 Task: Check the sale-to-list ratio of club house in the last 5 years.
Action: Mouse moved to (897, 215)
Screenshot: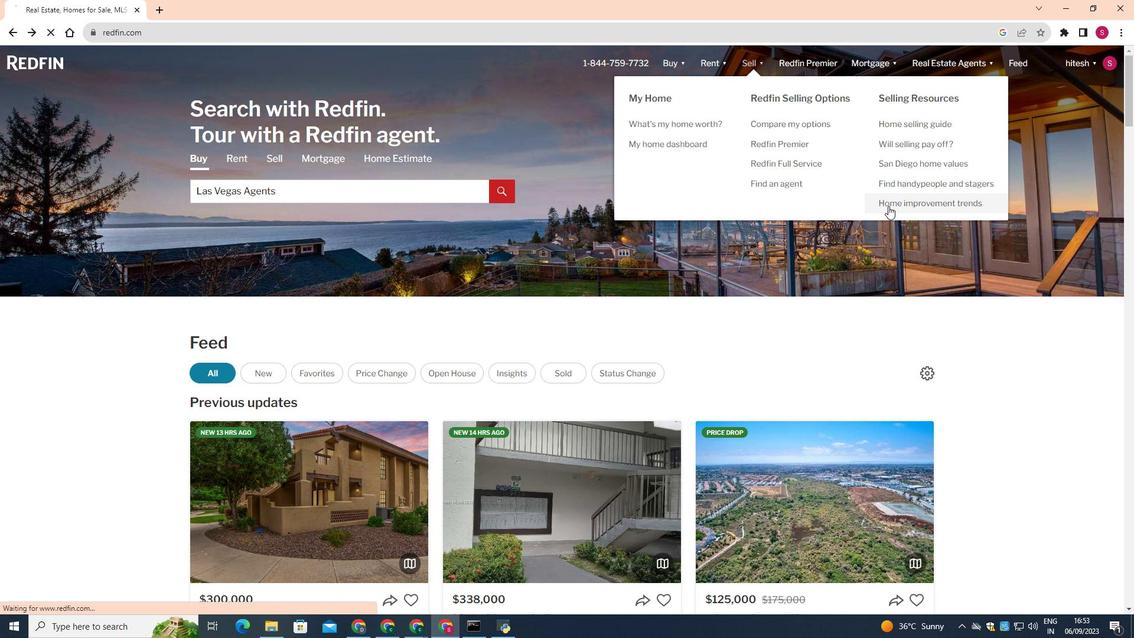 
Action: Mouse pressed left at (897, 215)
Screenshot: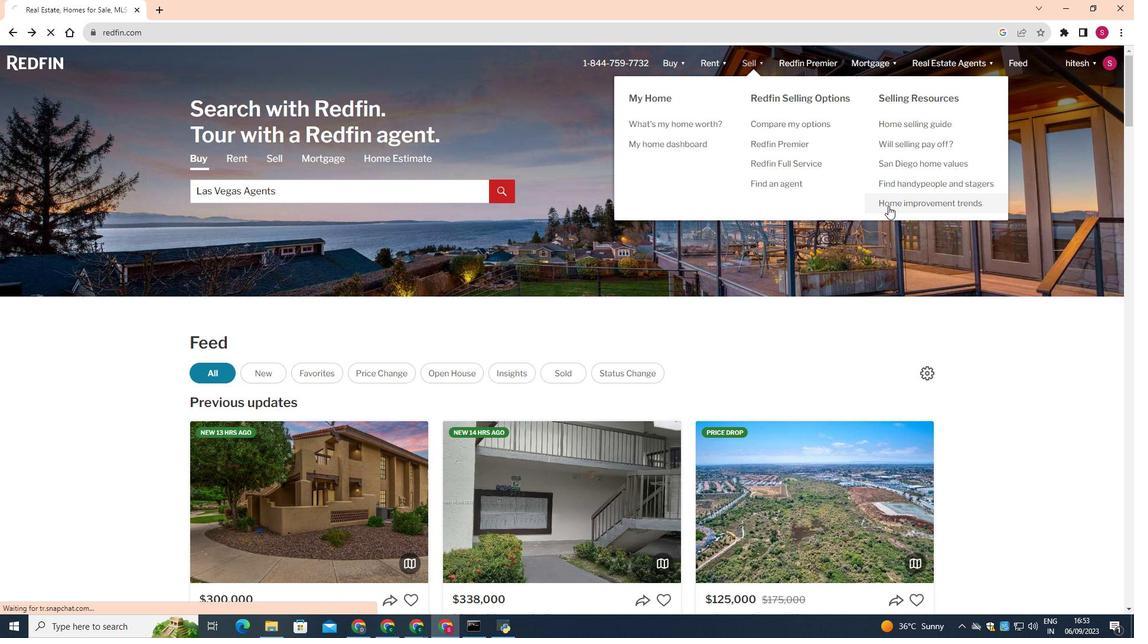 
Action: Mouse moved to (749, 380)
Screenshot: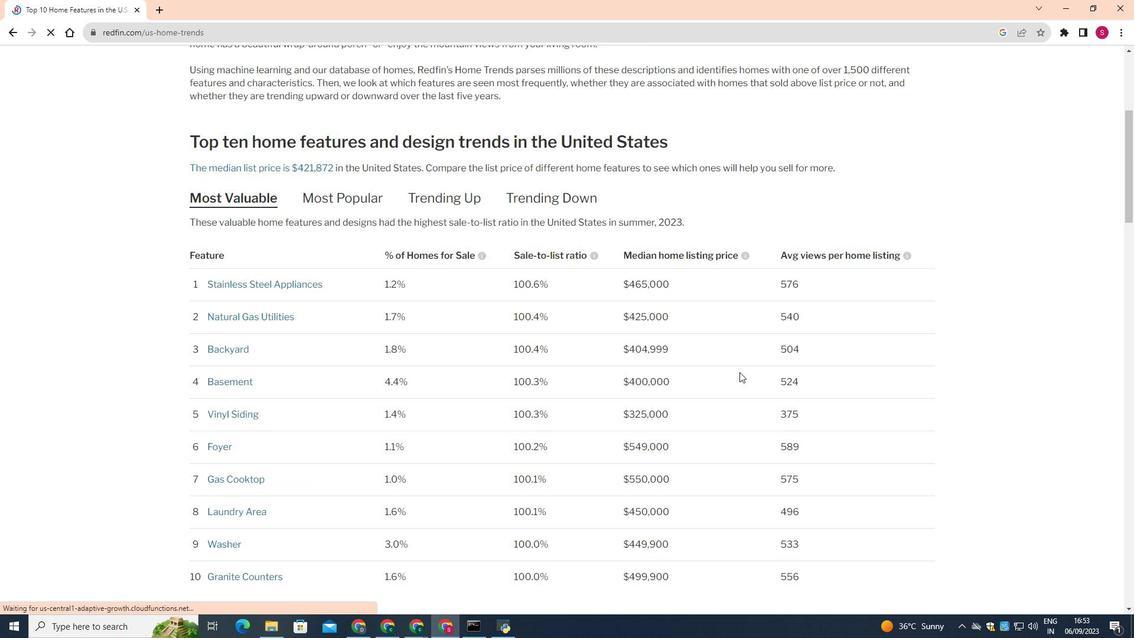 
Action: Mouse scrolled (749, 380) with delta (0, 0)
Screenshot: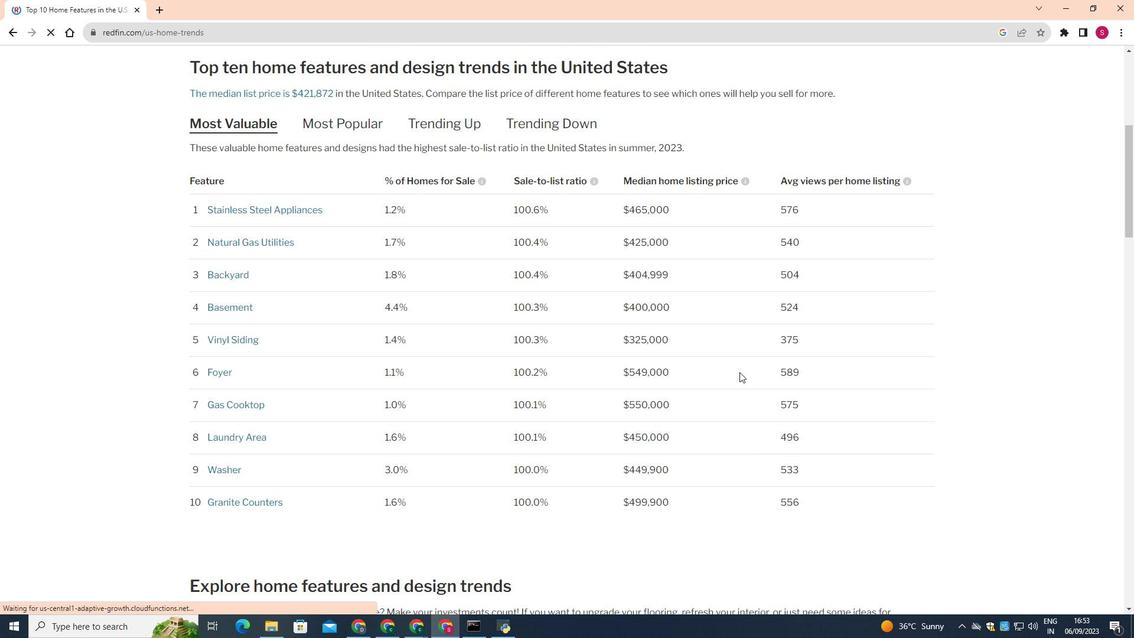 
Action: Mouse scrolled (749, 380) with delta (0, 0)
Screenshot: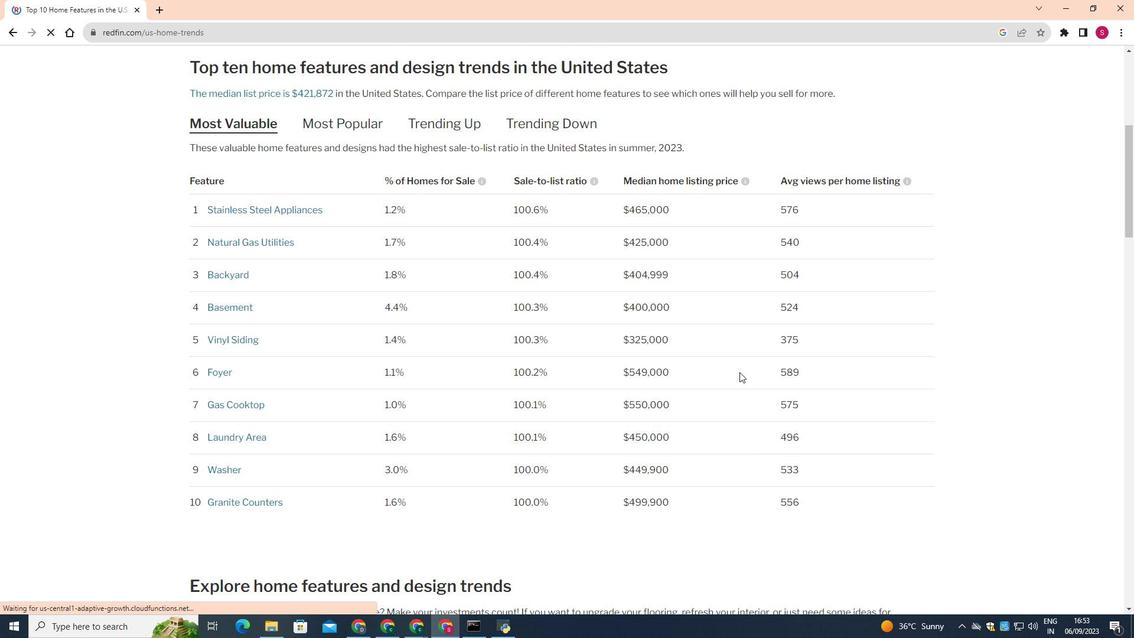 
Action: Mouse moved to (748, 381)
Screenshot: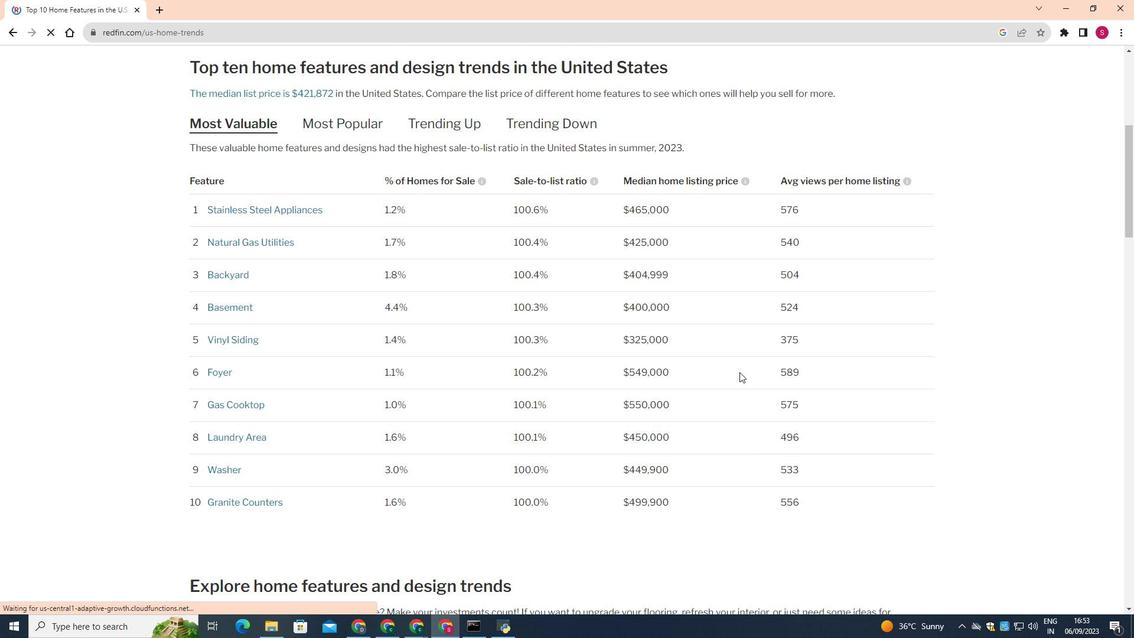 
Action: Mouse scrolled (748, 380) with delta (0, 0)
Screenshot: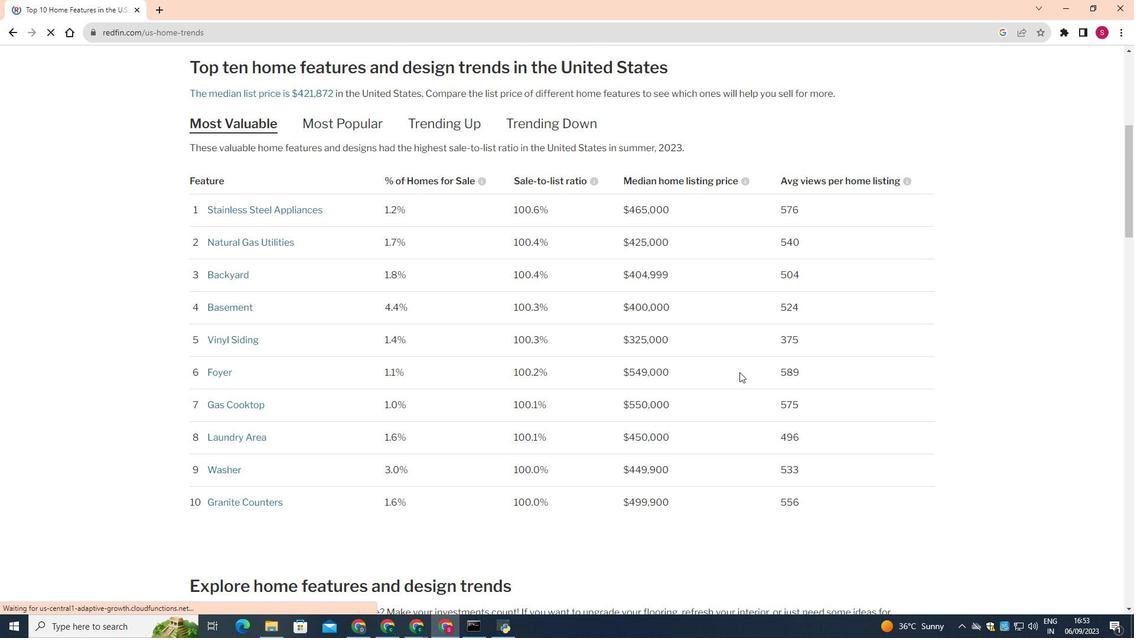 
Action: Mouse scrolled (748, 380) with delta (0, 0)
Screenshot: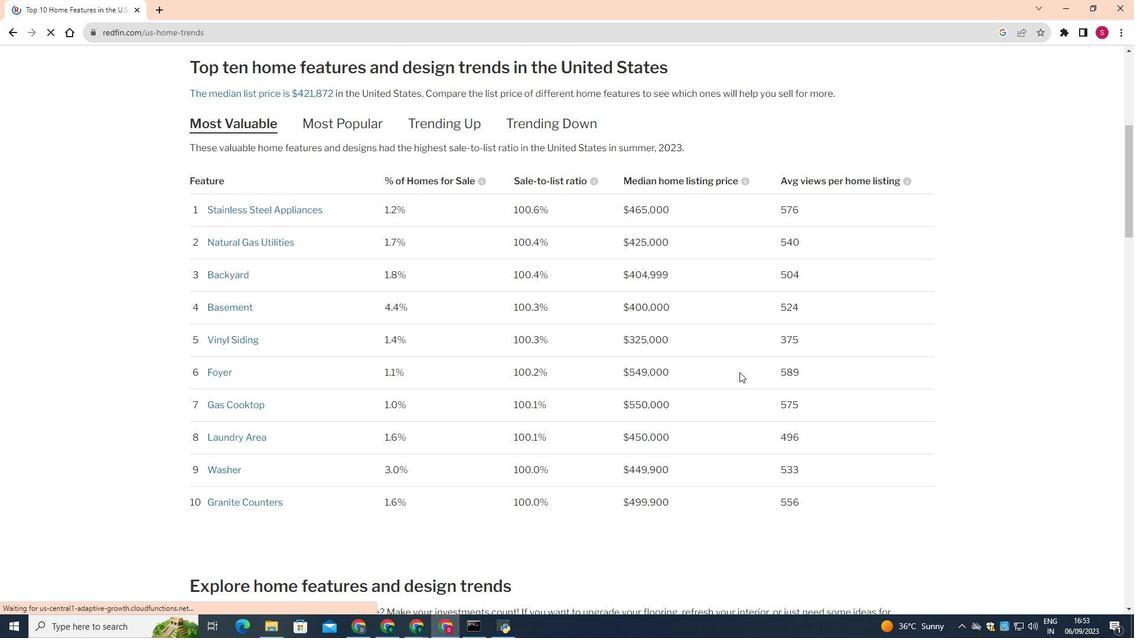 
Action: Mouse scrolled (748, 380) with delta (0, 0)
Screenshot: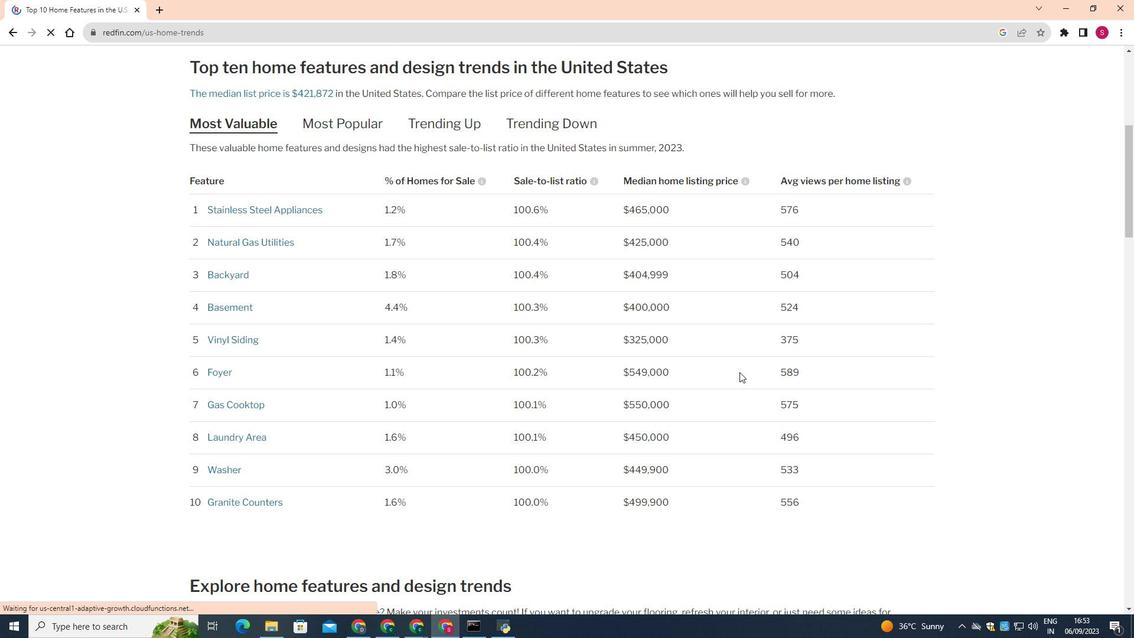 
Action: Mouse scrolled (748, 380) with delta (0, 0)
Screenshot: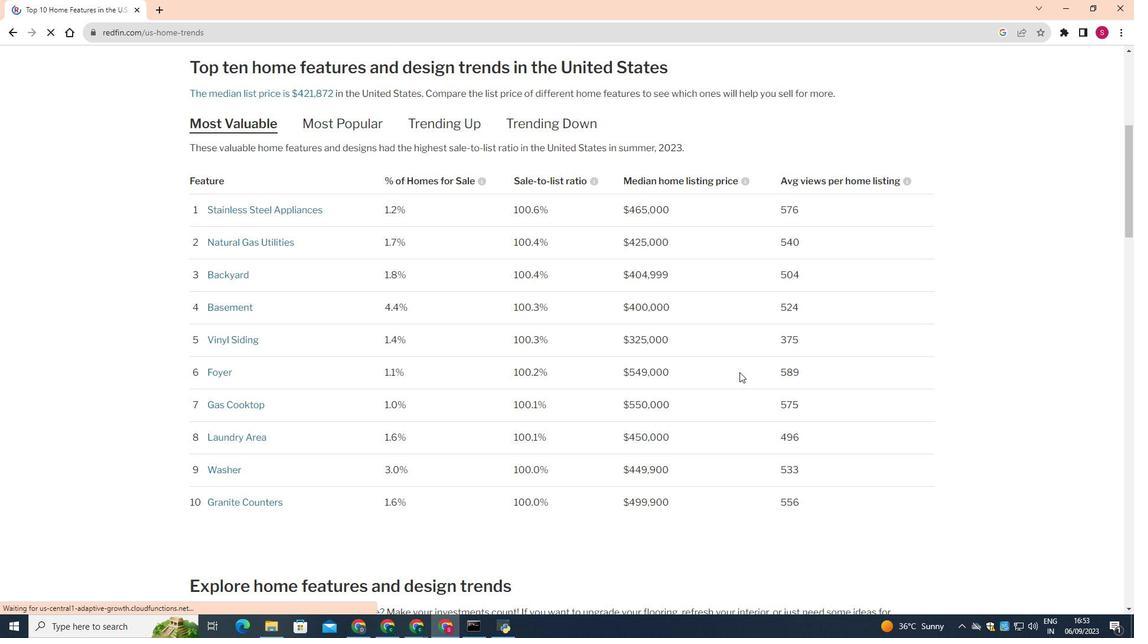 
Action: Mouse scrolled (748, 380) with delta (0, 0)
Screenshot: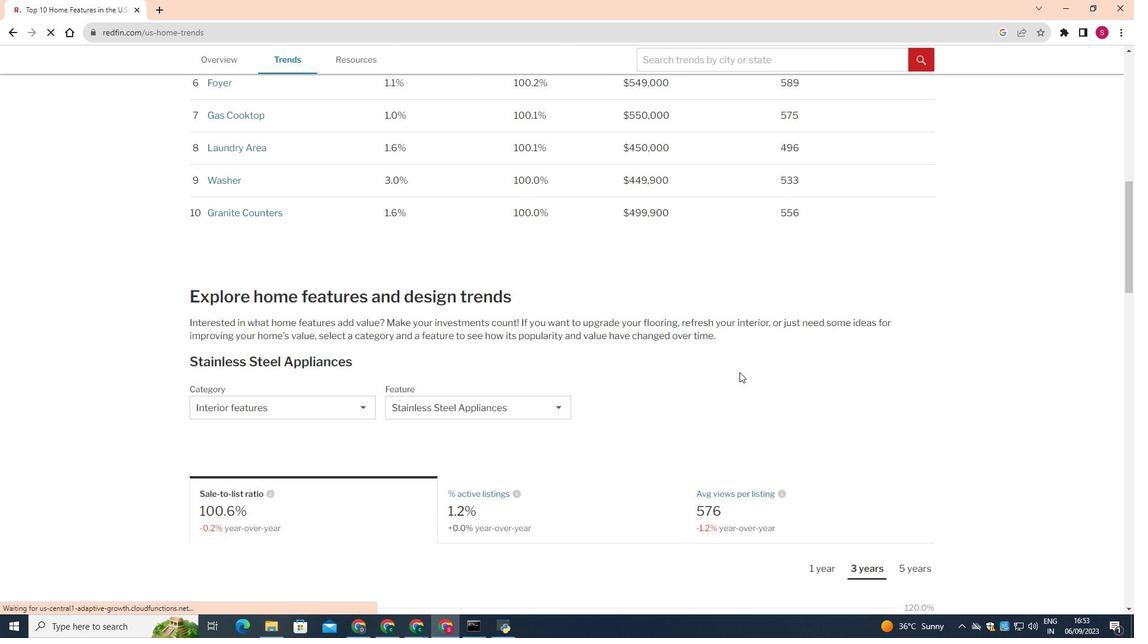 
Action: Mouse scrolled (748, 380) with delta (0, 0)
Screenshot: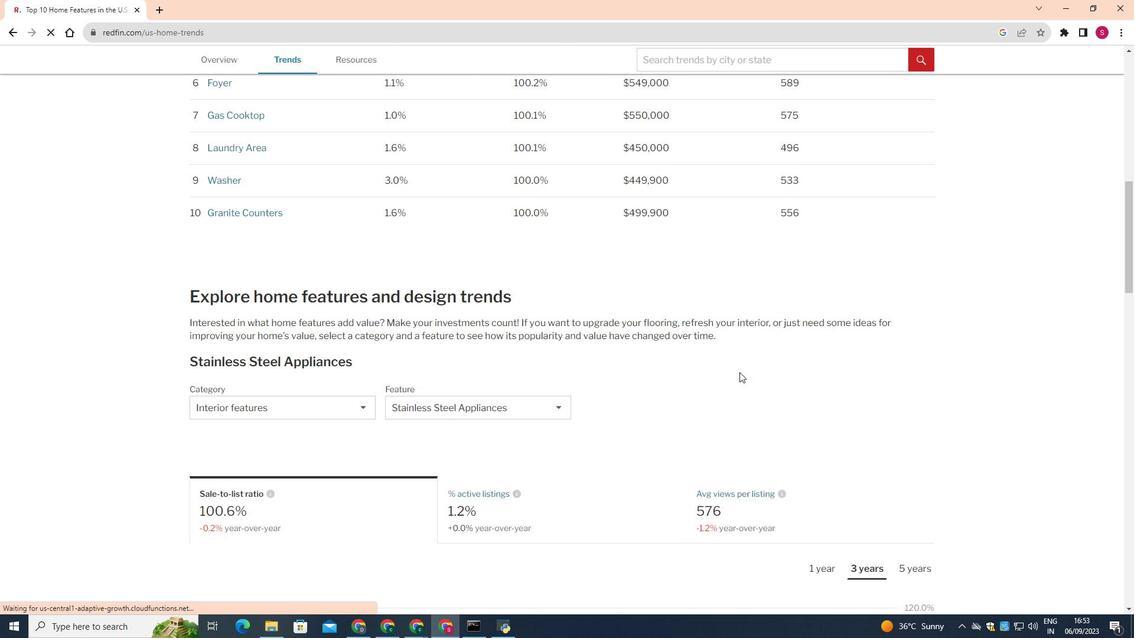 
Action: Mouse scrolled (748, 380) with delta (0, 0)
Screenshot: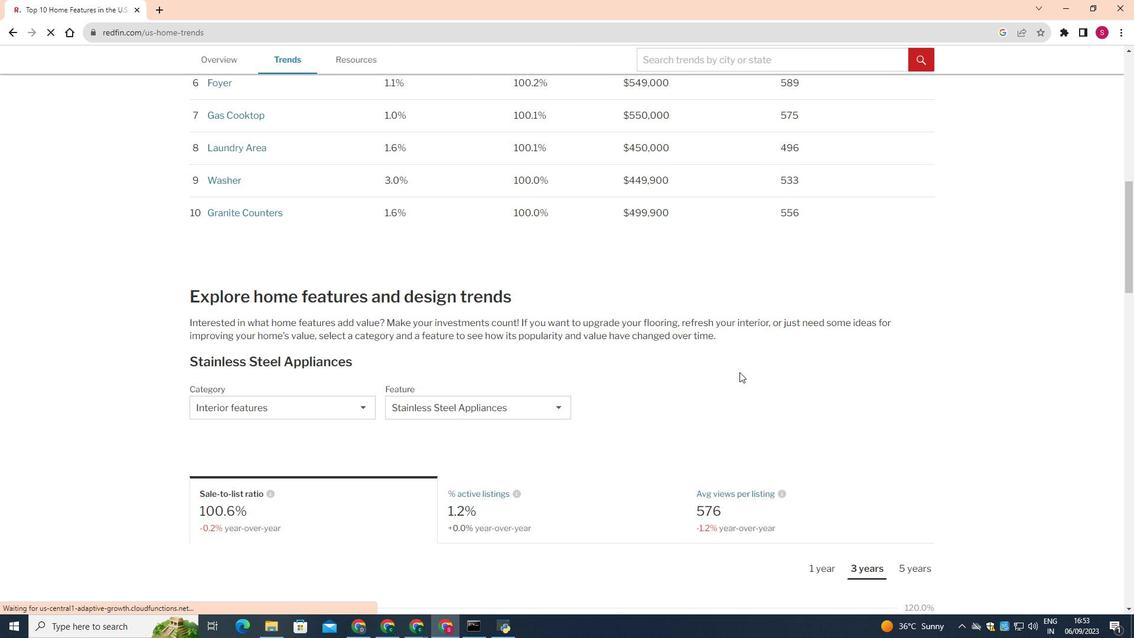 
Action: Mouse scrolled (748, 380) with delta (0, 0)
Screenshot: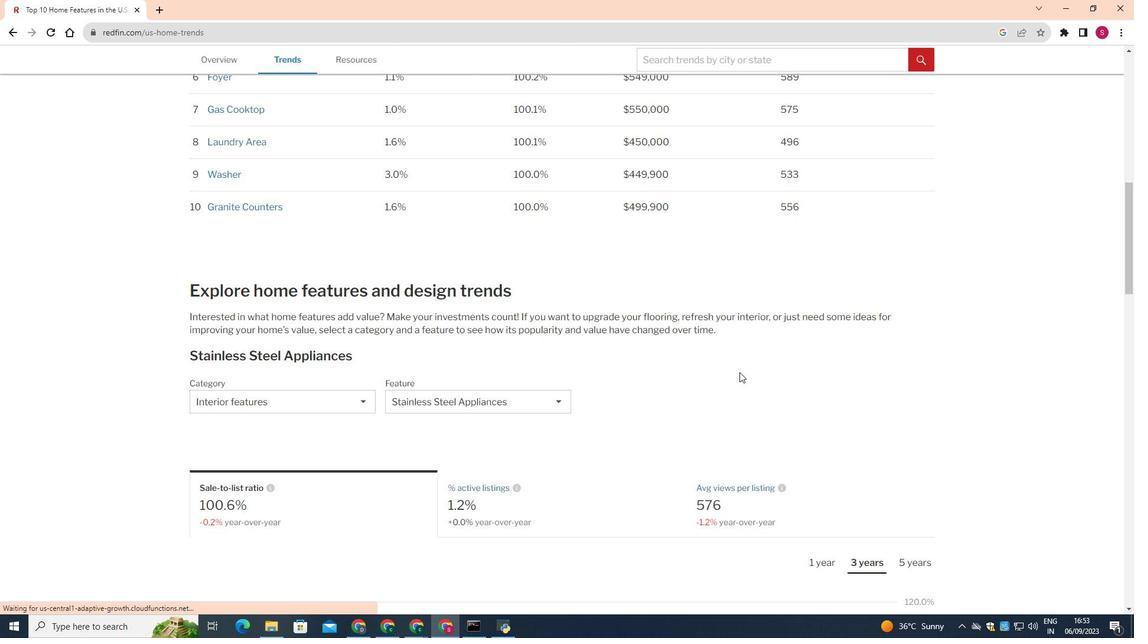 
Action: Mouse scrolled (748, 380) with delta (0, 0)
Screenshot: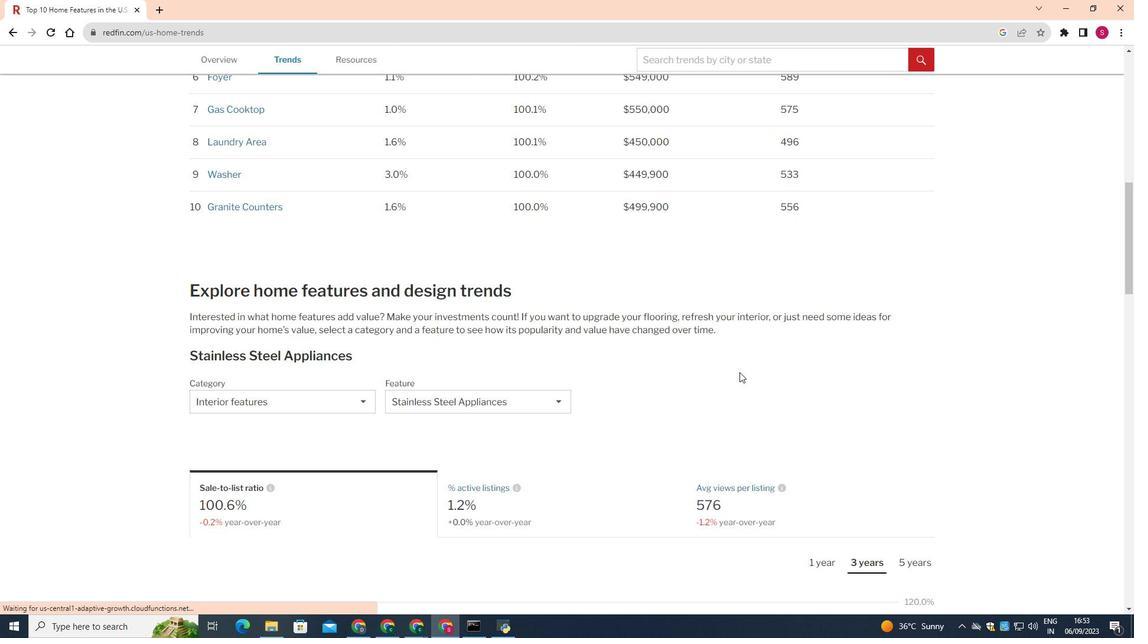 
Action: Mouse scrolled (748, 380) with delta (0, 0)
Screenshot: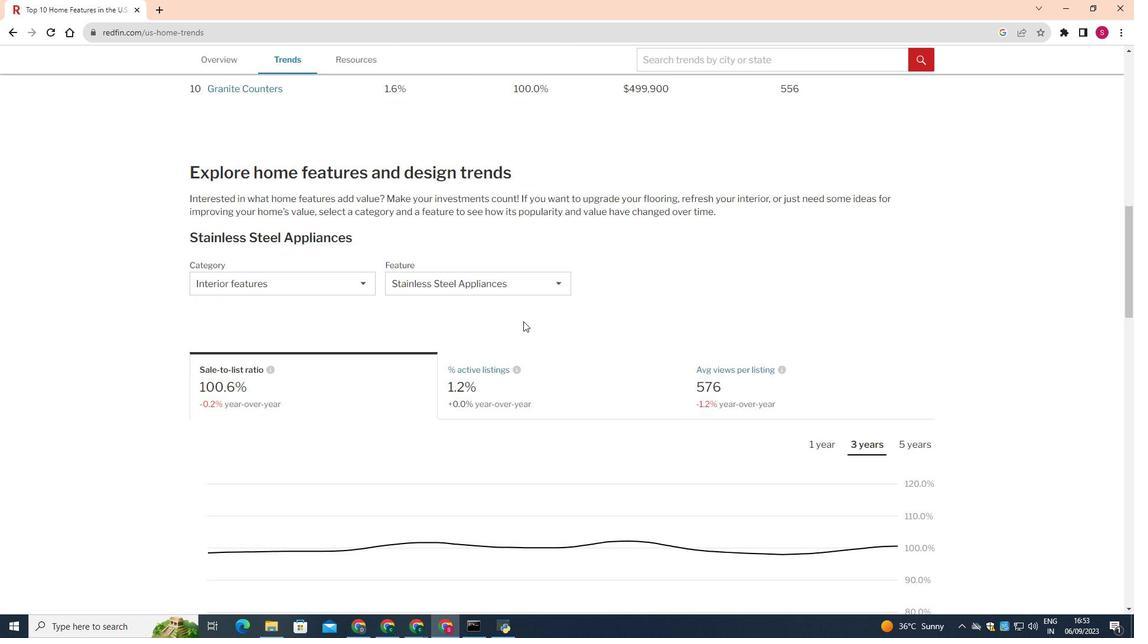 
Action: Mouse scrolled (748, 380) with delta (0, 0)
Screenshot: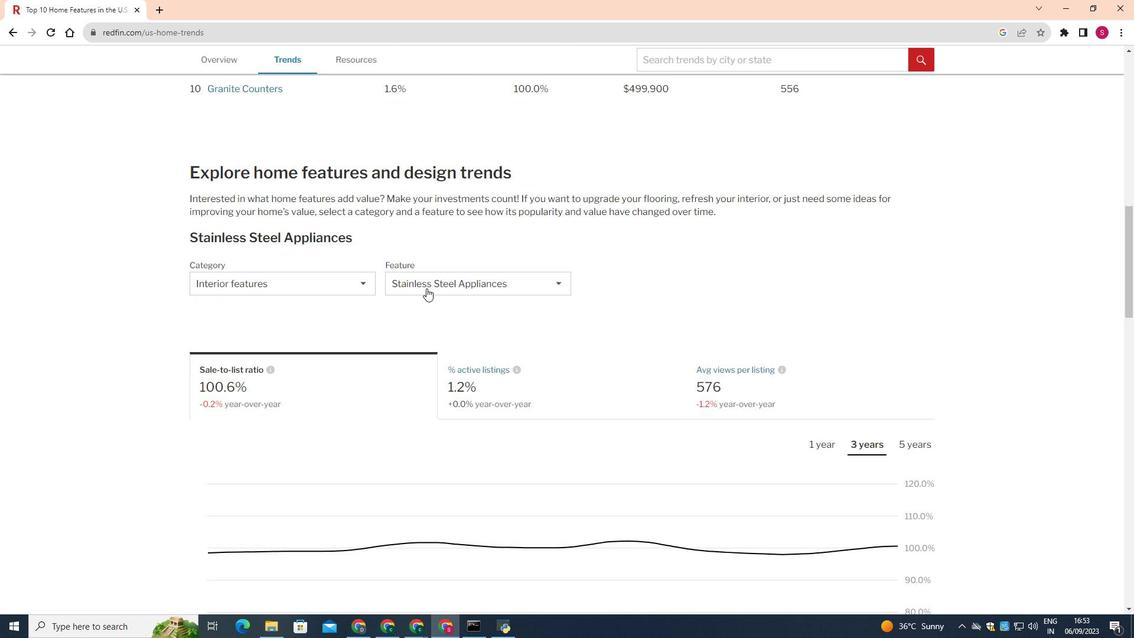 
Action: Mouse moved to (373, 286)
Screenshot: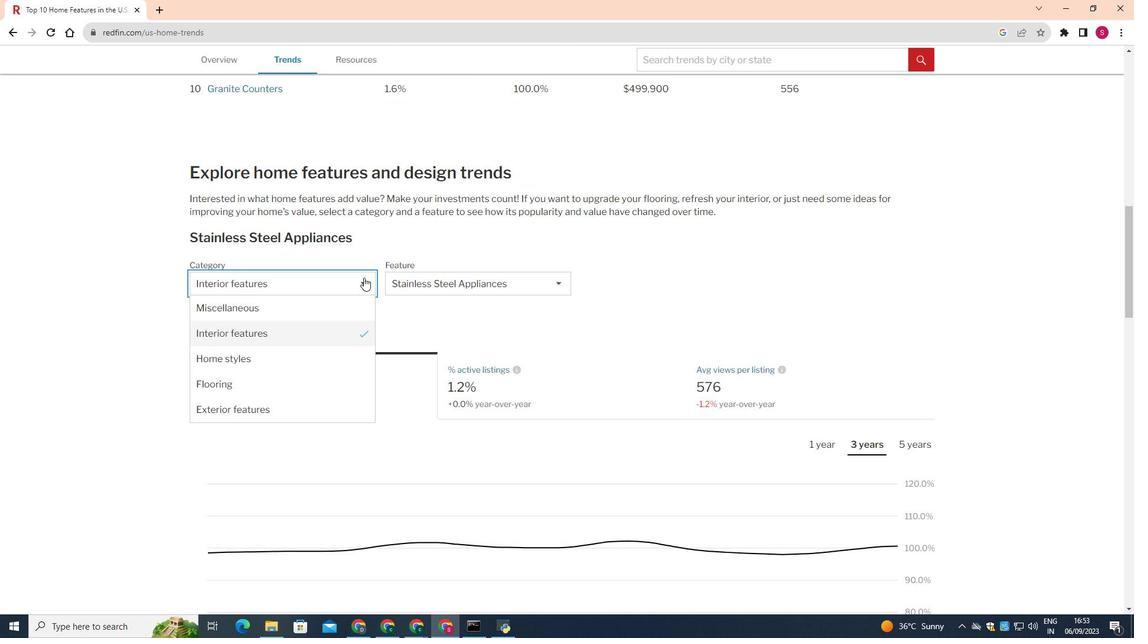 
Action: Mouse pressed left at (373, 286)
Screenshot: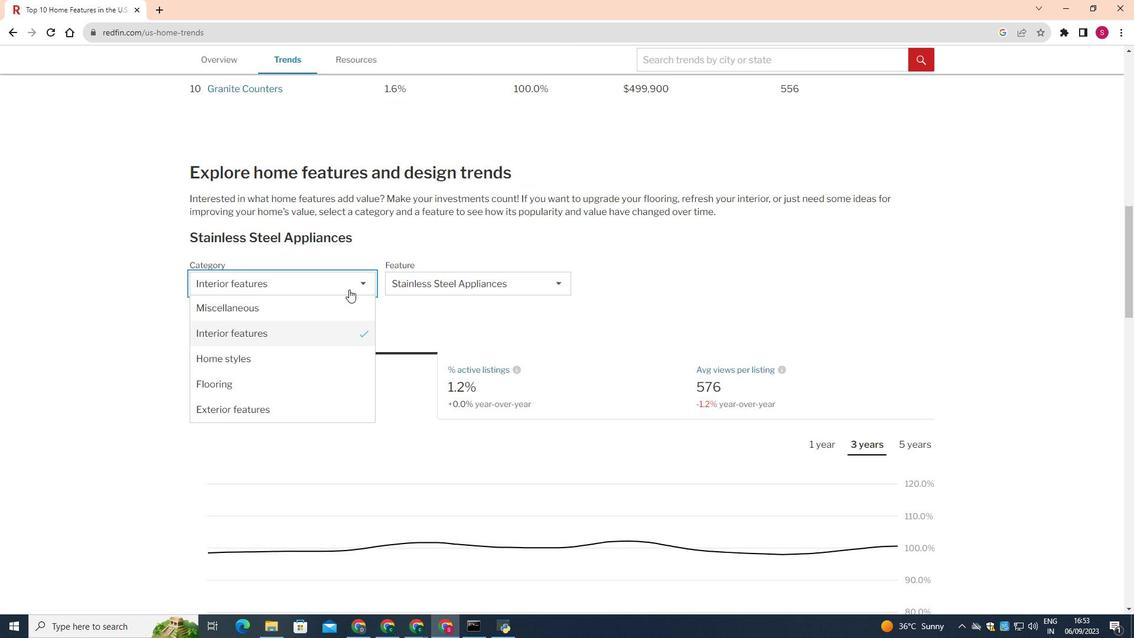 
Action: Mouse moved to (332, 312)
Screenshot: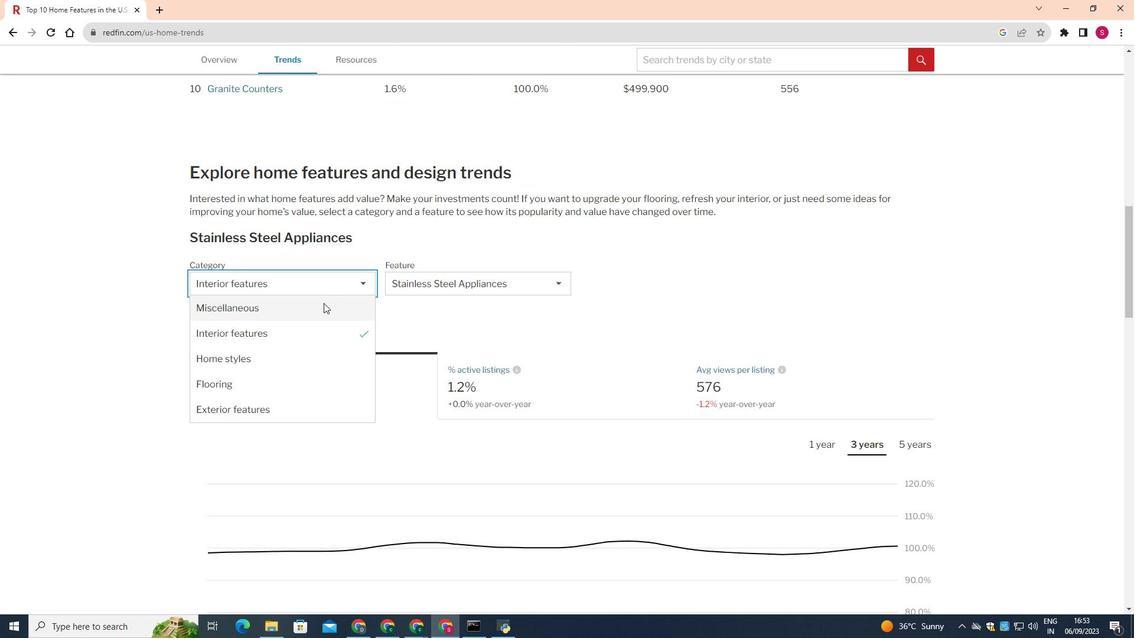 
Action: Mouse pressed left at (332, 312)
Screenshot: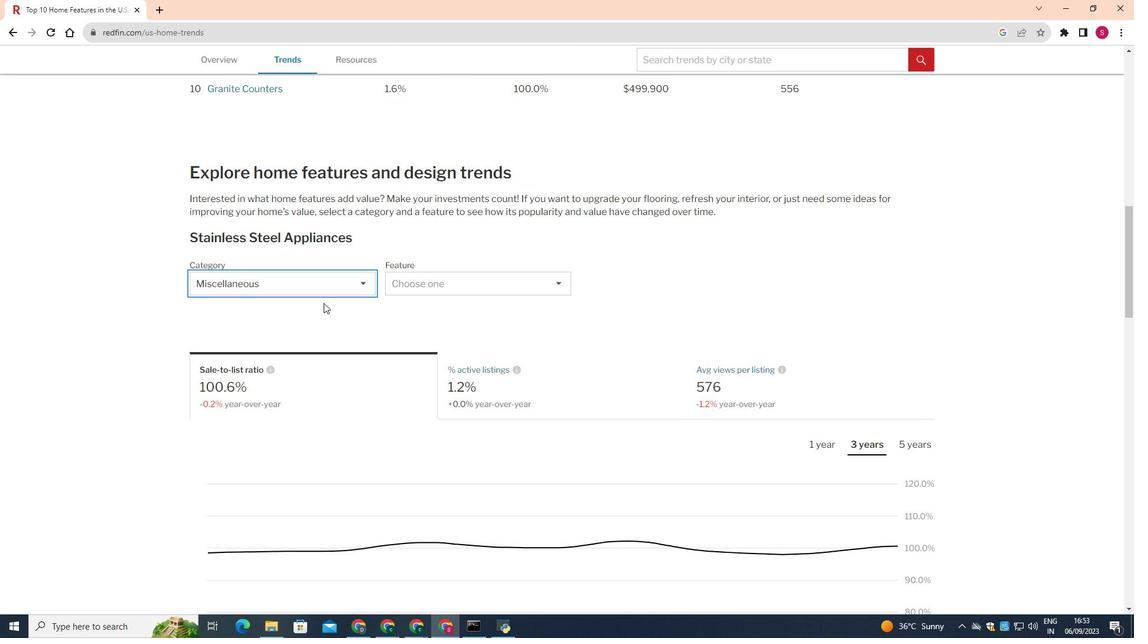 
Action: Mouse moved to (483, 297)
Screenshot: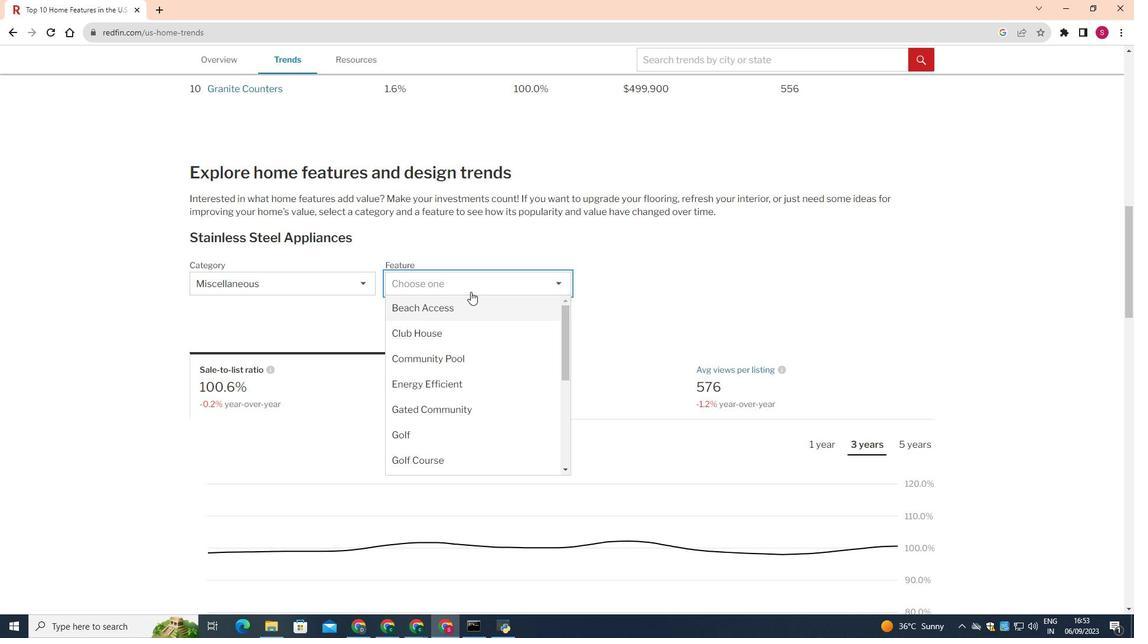 
Action: Mouse pressed left at (483, 297)
Screenshot: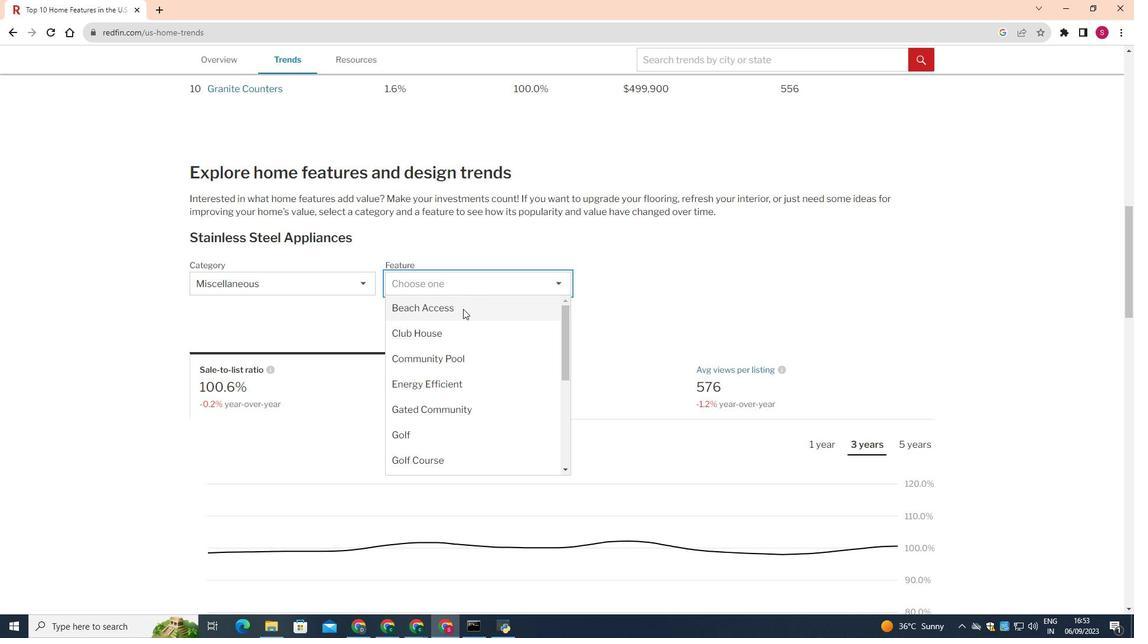 
Action: Mouse moved to (465, 339)
Screenshot: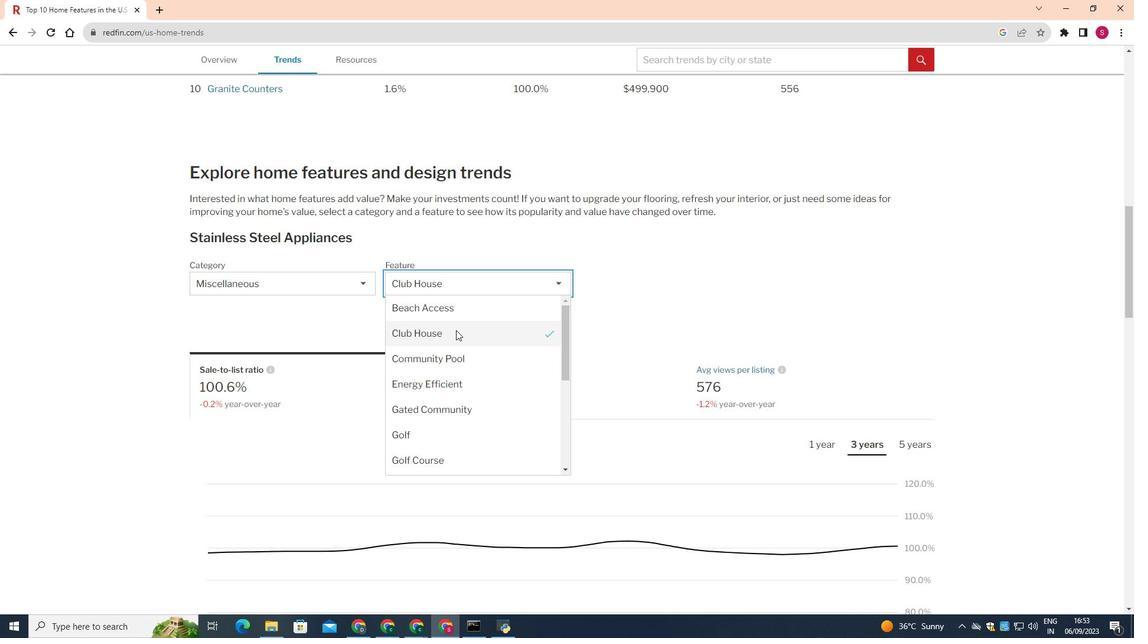 
Action: Mouse pressed left at (465, 339)
Screenshot: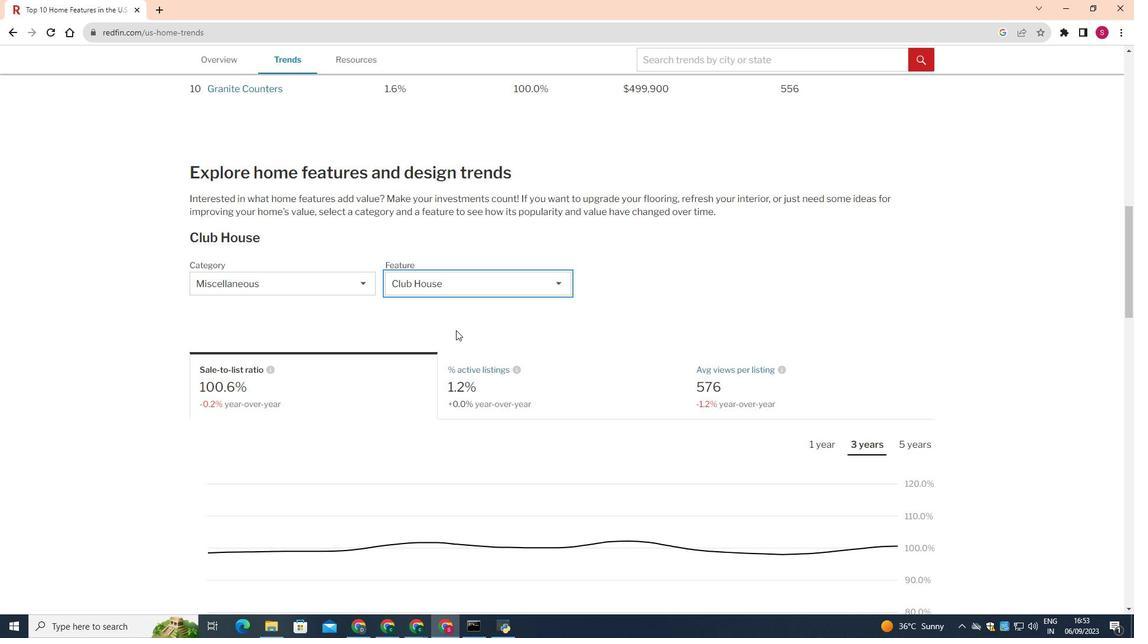 
Action: Mouse moved to (361, 386)
Screenshot: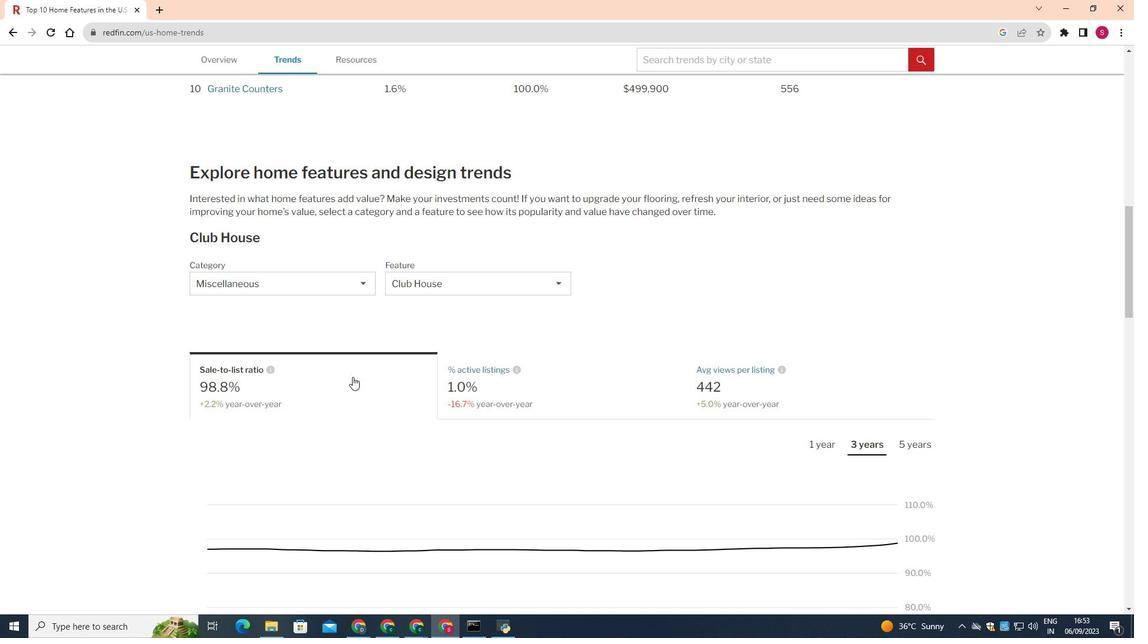 
Action: Mouse pressed left at (361, 386)
Screenshot: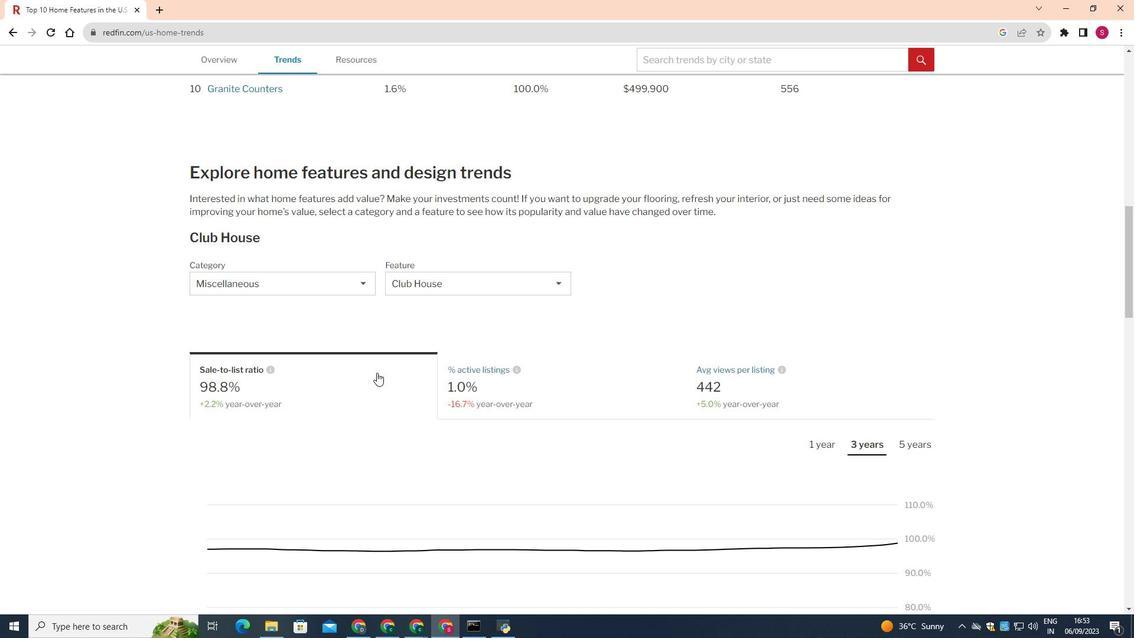 
Action: Mouse moved to (929, 456)
Screenshot: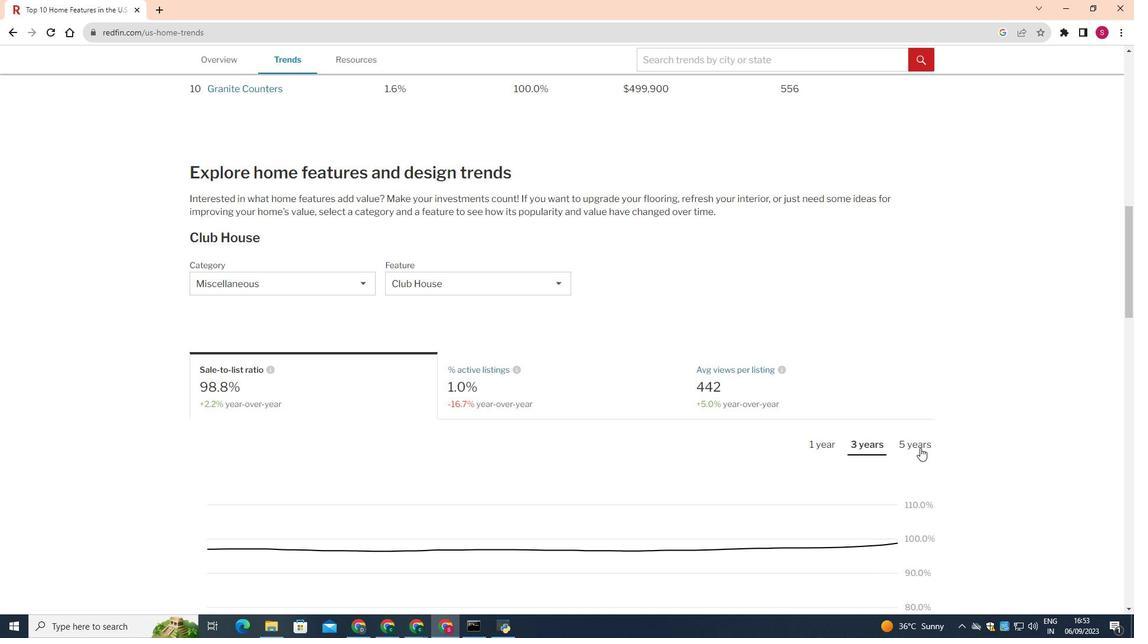 
Action: Mouse pressed left at (929, 456)
Screenshot: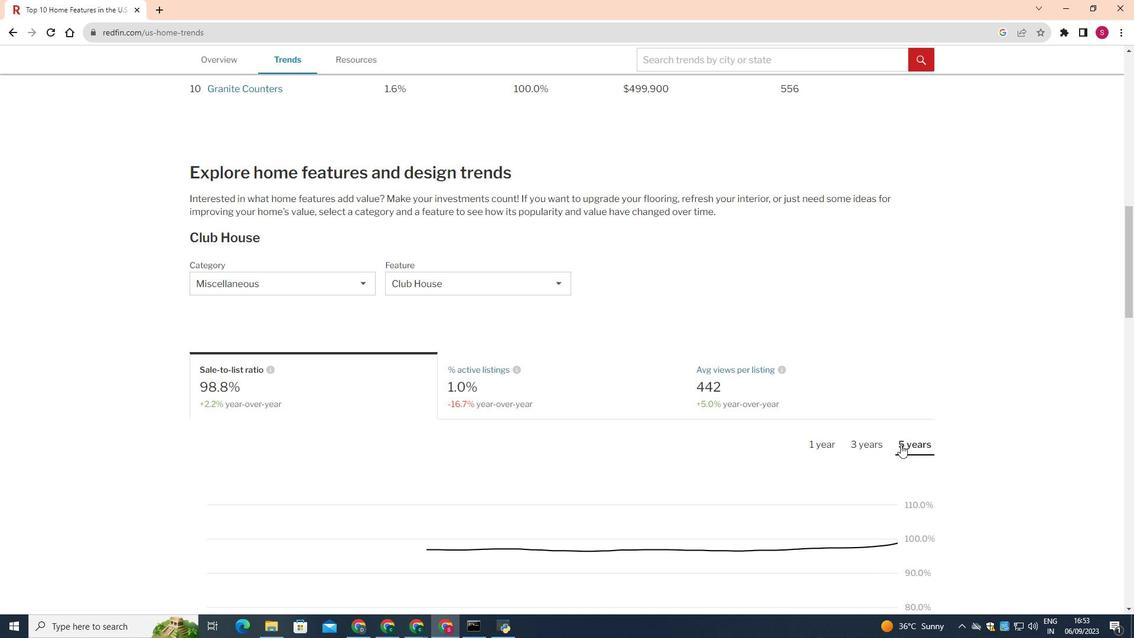 
Action: Mouse moved to (803, 435)
Screenshot: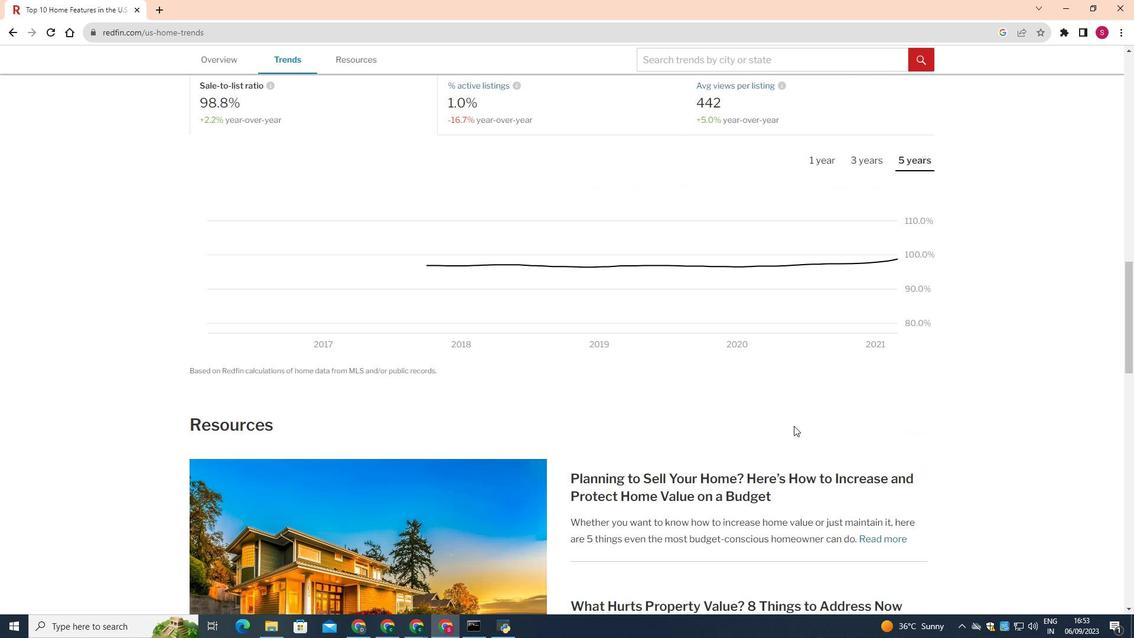 
Action: Mouse scrolled (803, 434) with delta (0, 0)
Screenshot: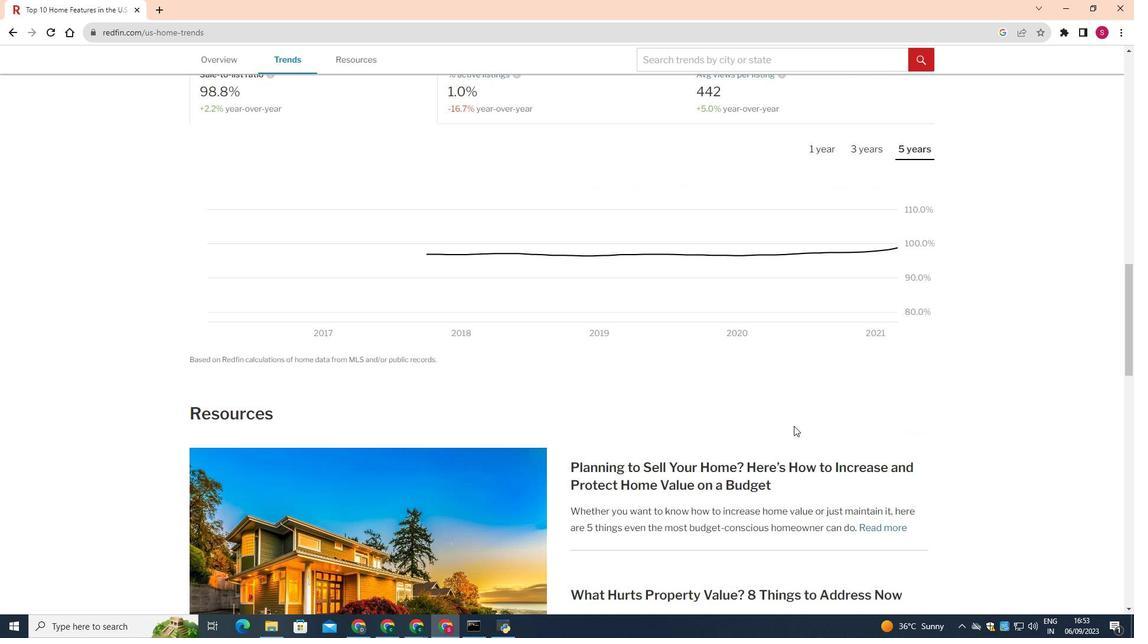 
Action: Mouse scrolled (803, 434) with delta (0, 0)
Screenshot: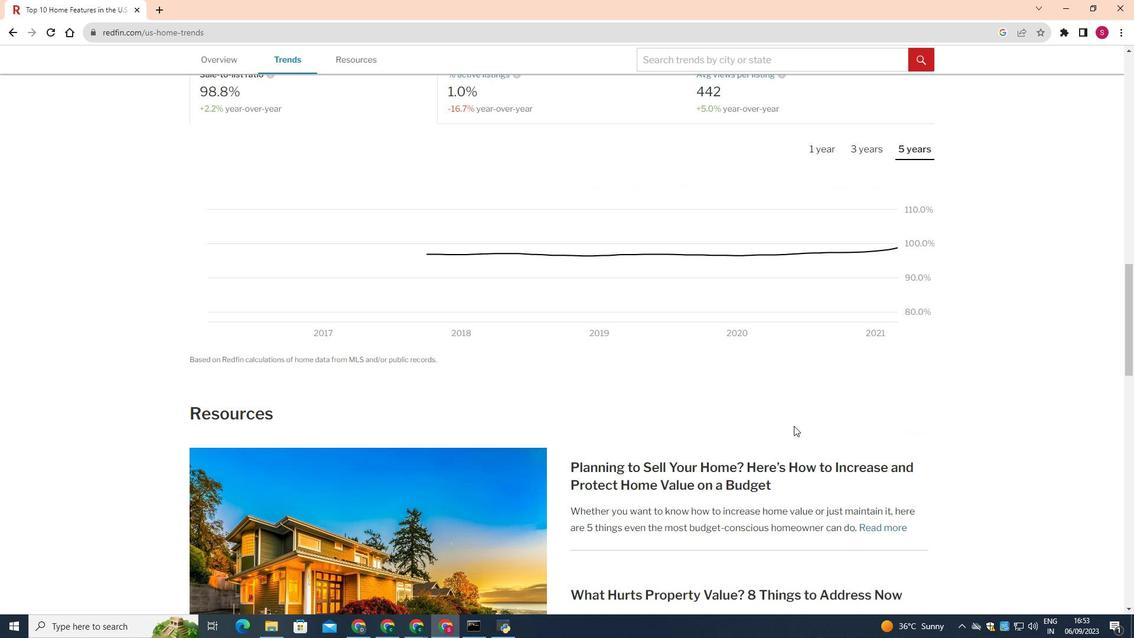 
Action: Mouse scrolled (803, 434) with delta (0, 0)
Screenshot: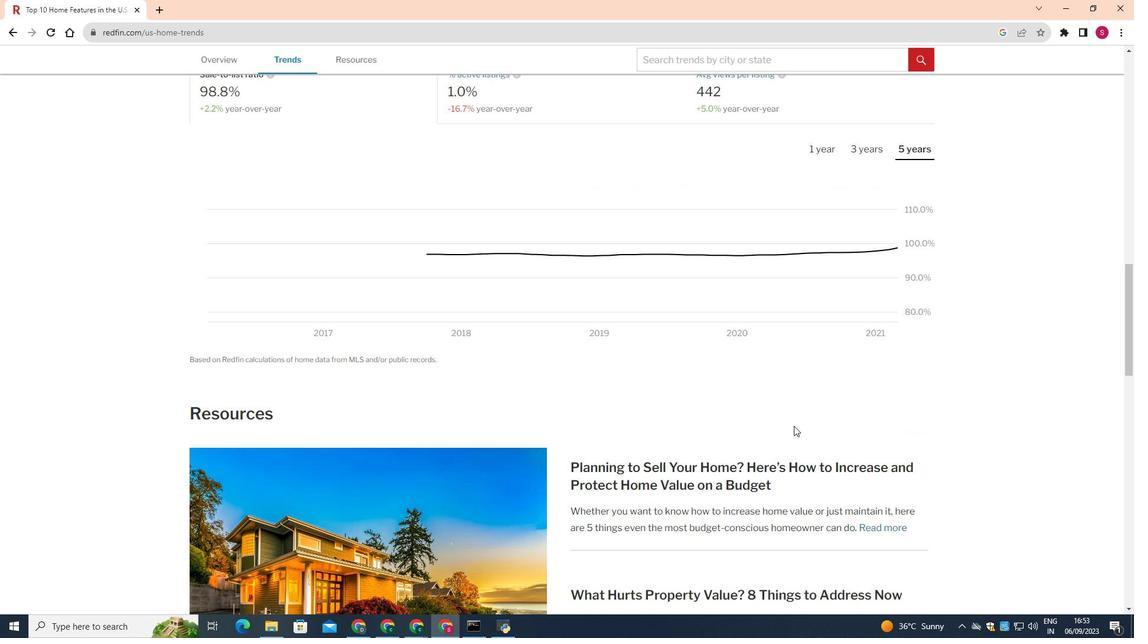 
Action: Mouse scrolled (803, 434) with delta (0, 0)
Screenshot: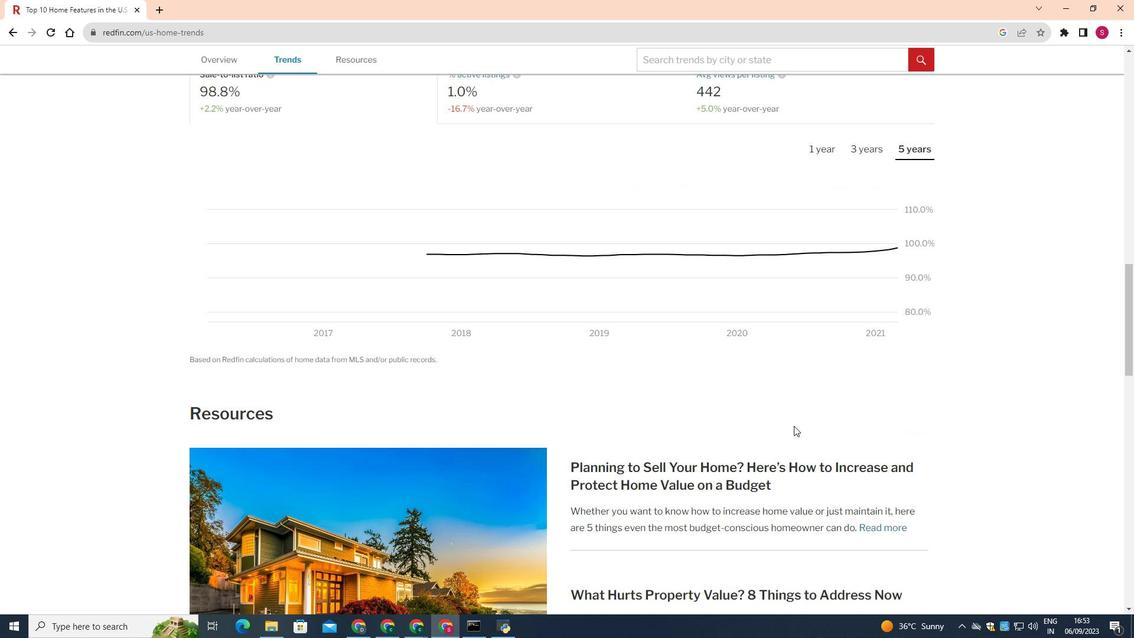 
Action: Mouse scrolled (803, 434) with delta (0, 0)
Screenshot: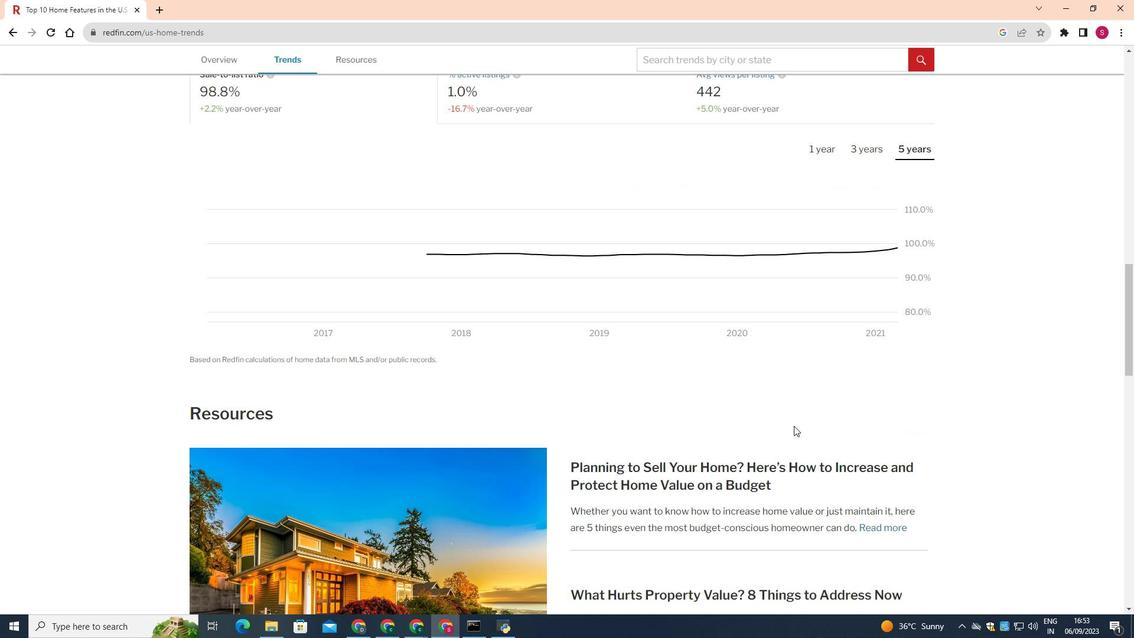 
Action: Mouse moved to (800, 430)
Screenshot: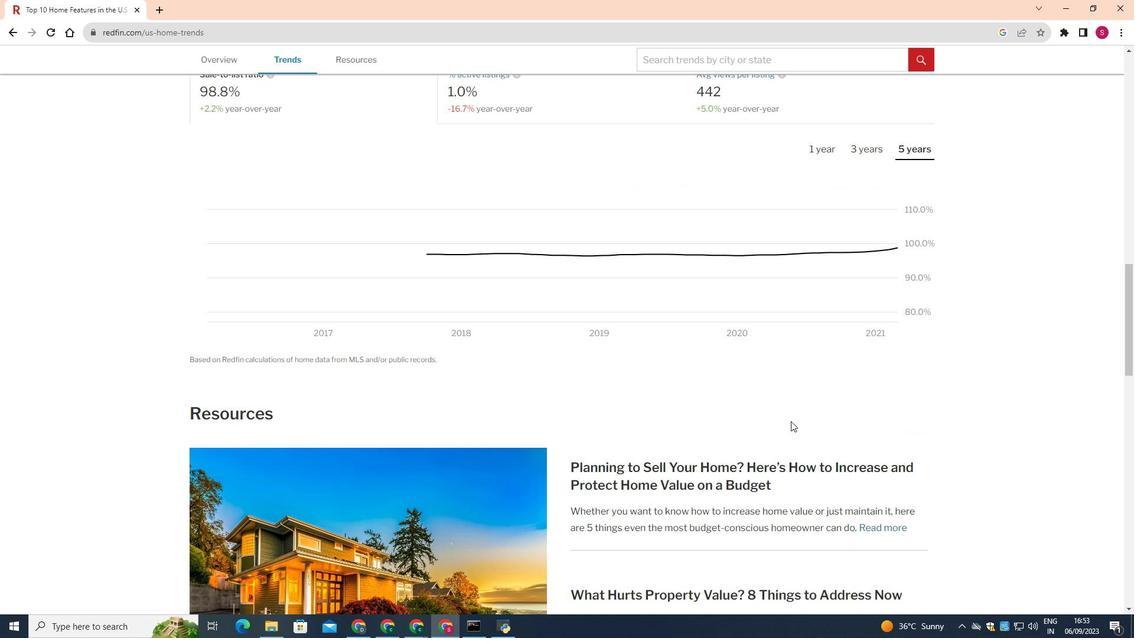 
